 Task: Add filter "Urgent" in priority.
Action: Mouse moved to (829, 295)
Screenshot: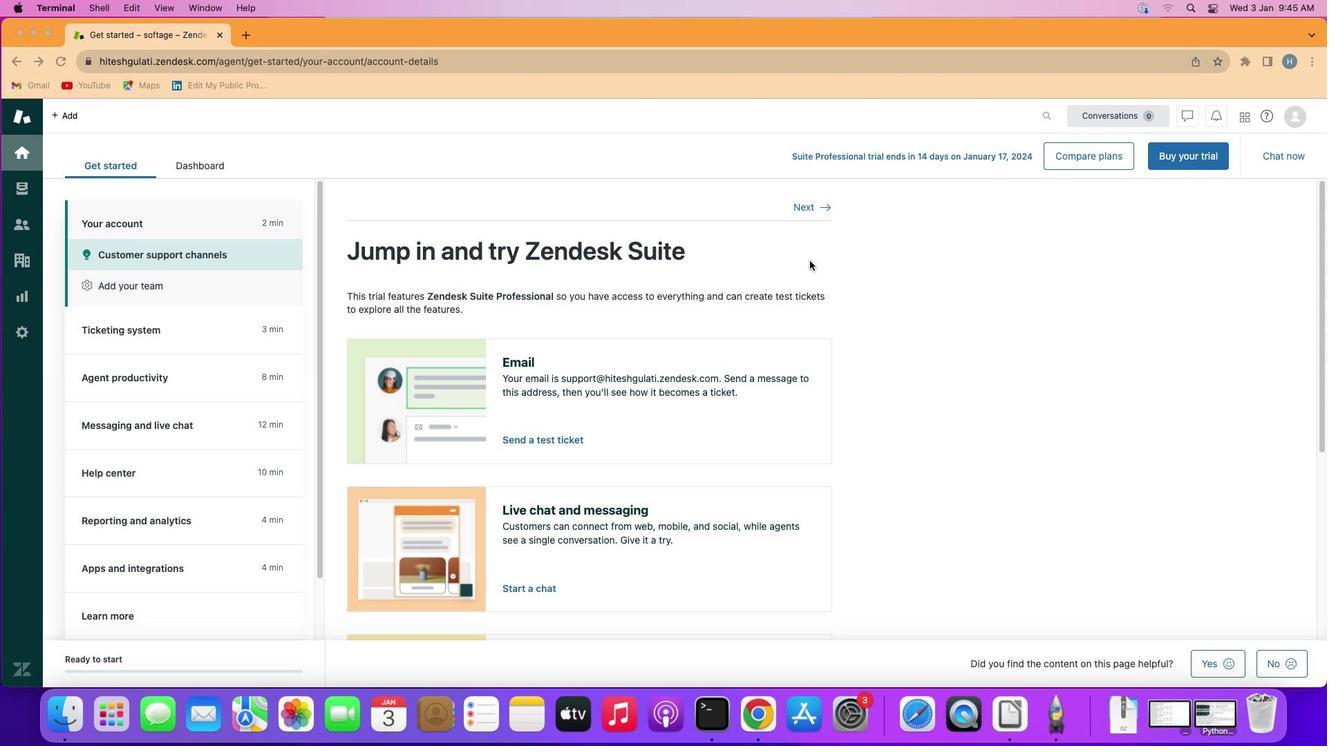 
Action: Mouse pressed left at (829, 295)
Screenshot: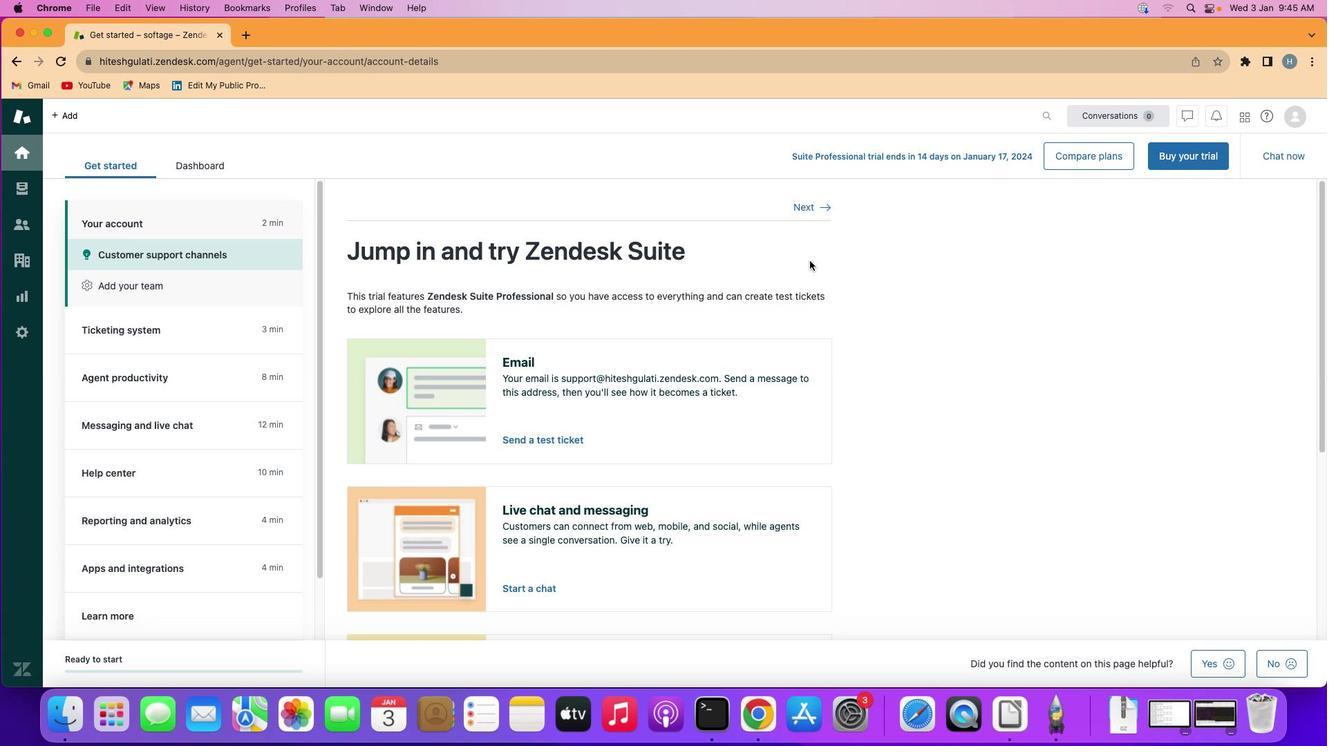 
Action: Mouse moved to (85, 231)
Screenshot: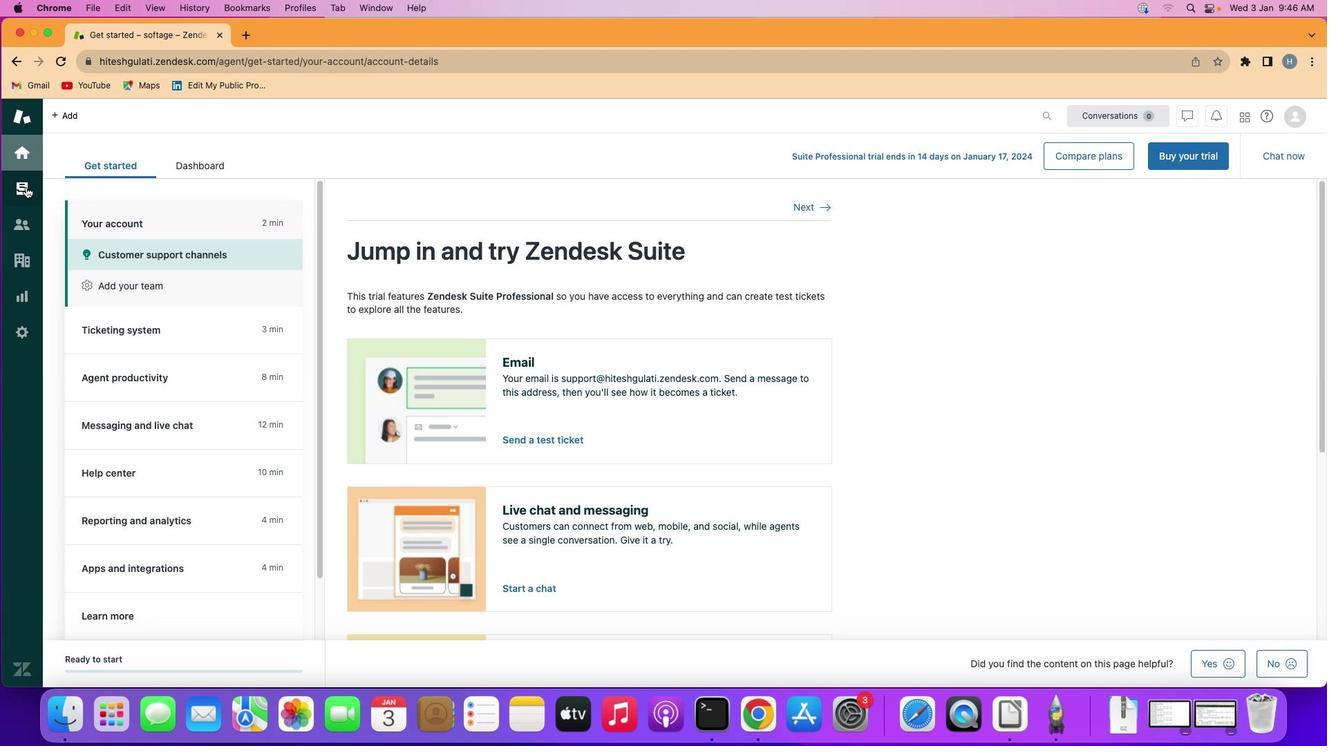 
Action: Mouse pressed left at (85, 231)
Screenshot: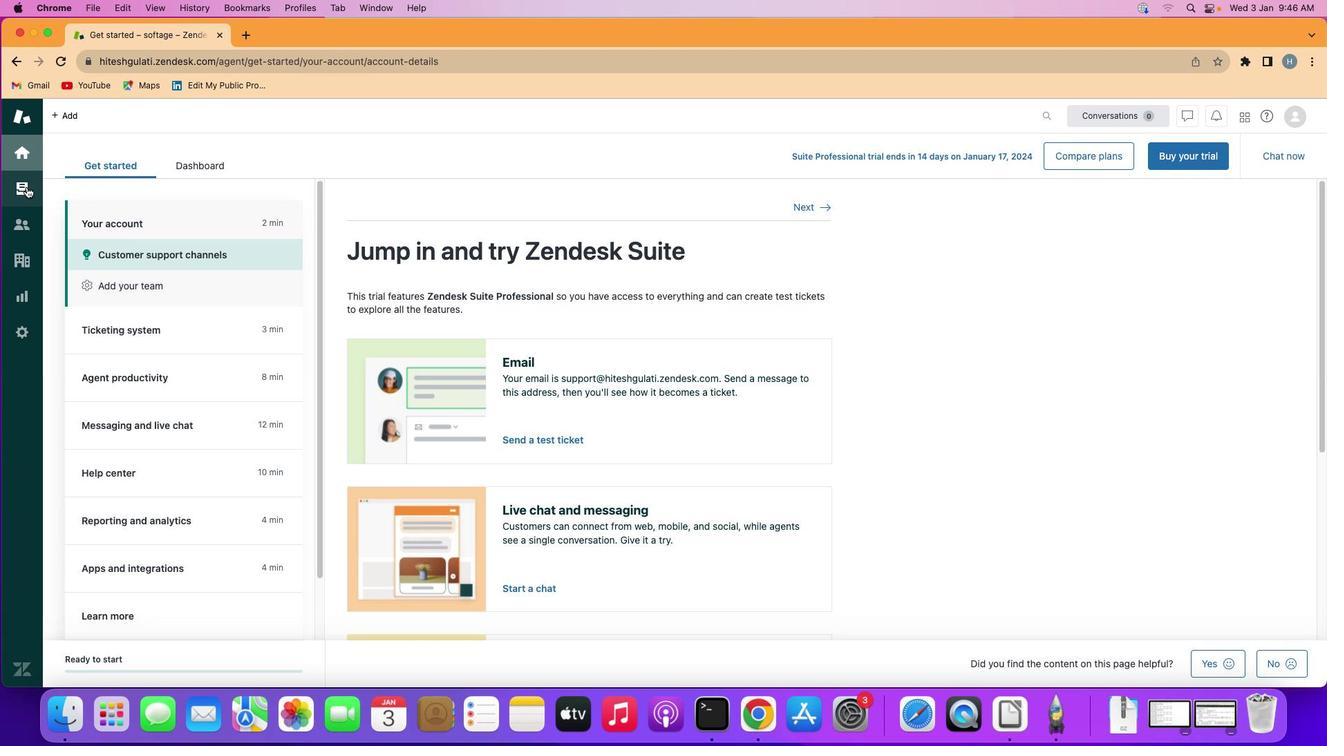 
Action: Mouse moved to (185, 320)
Screenshot: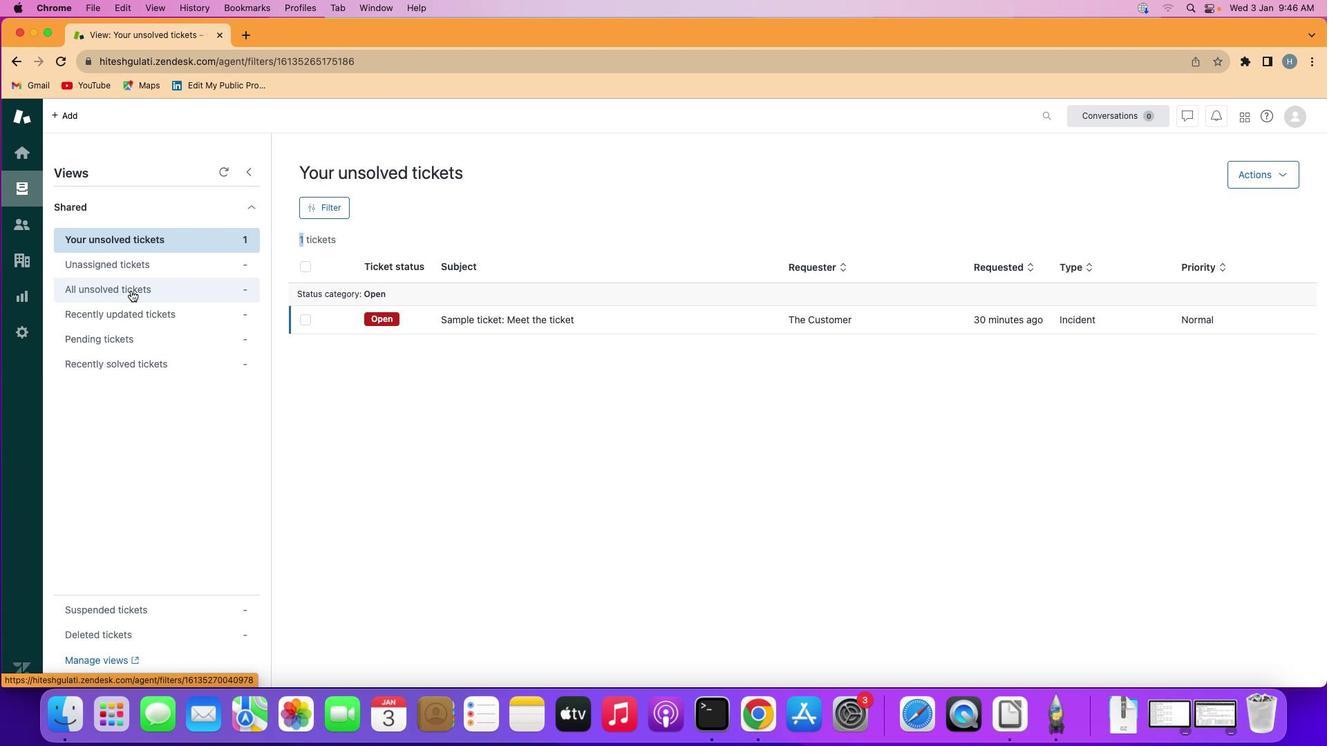 
Action: Mouse pressed left at (185, 320)
Screenshot: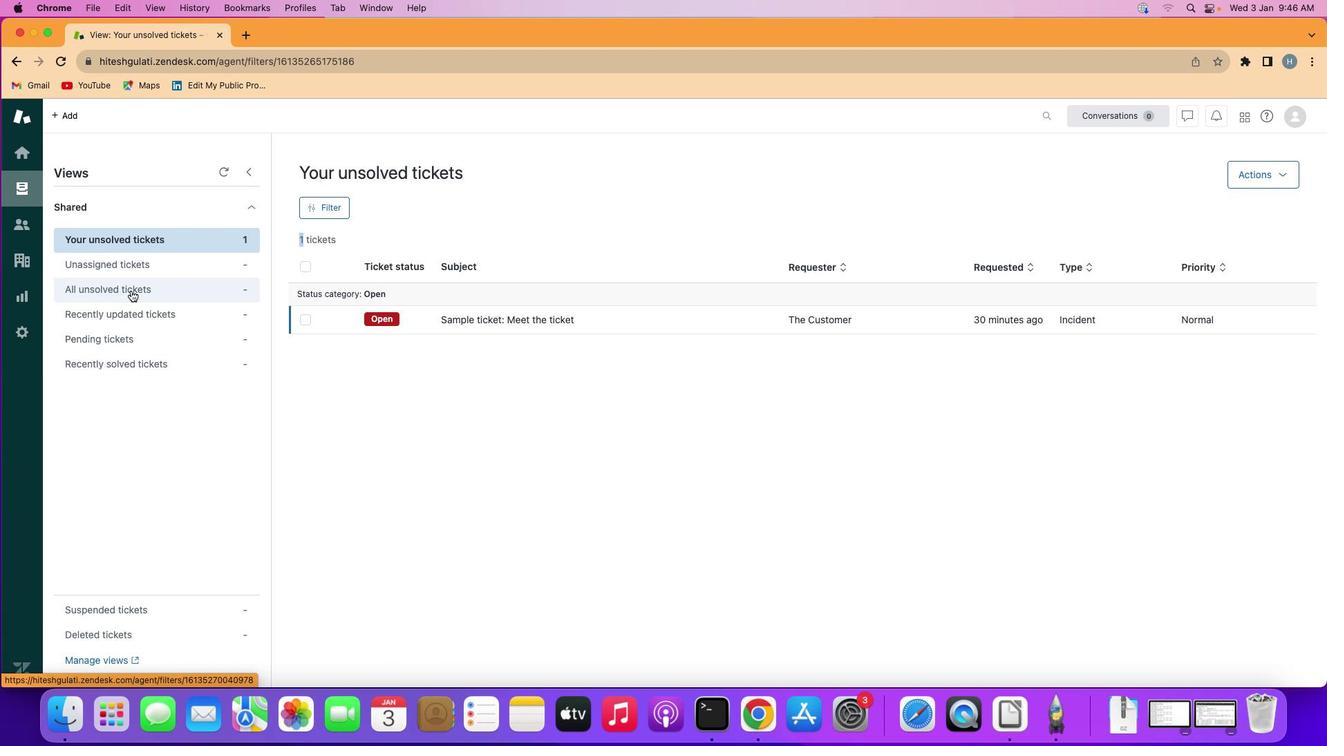 
Action: Mouse moved to (369, 250)
Screenshot: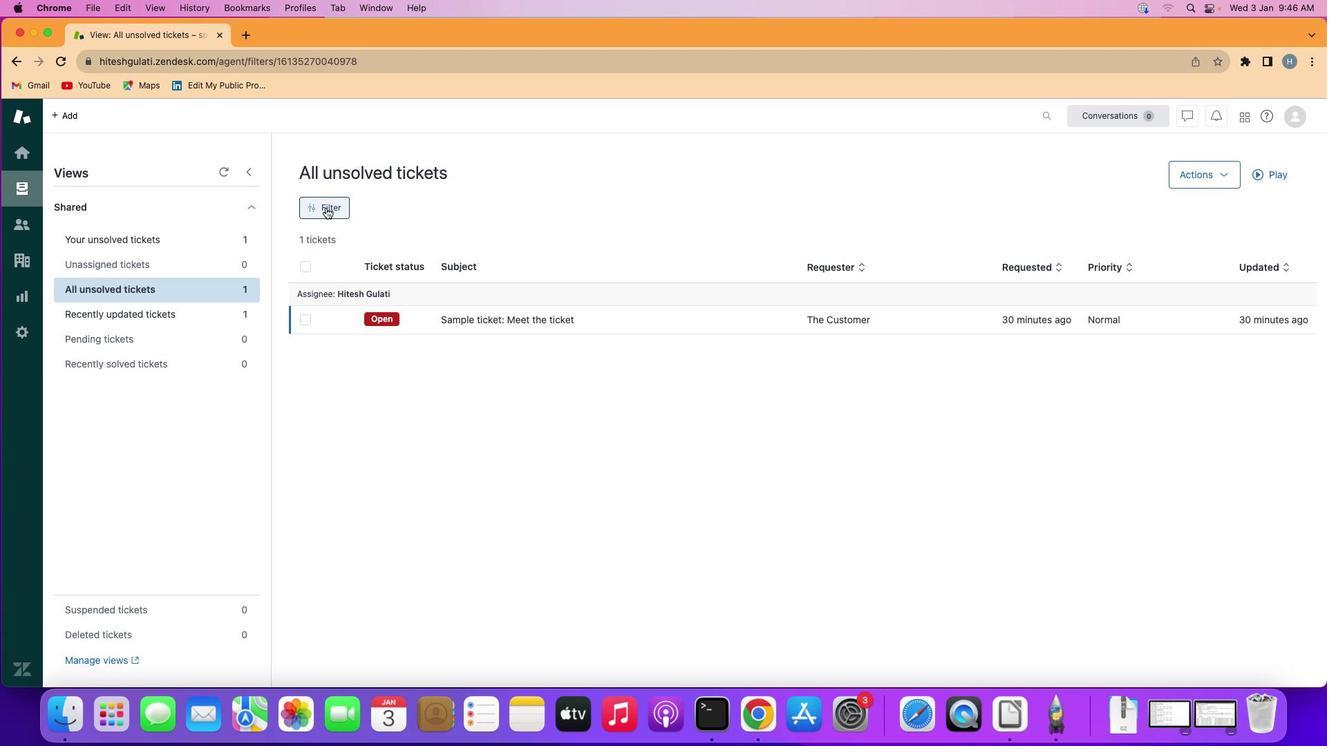 
Action: Mouse pressed left at (369, 250)
Screenshot: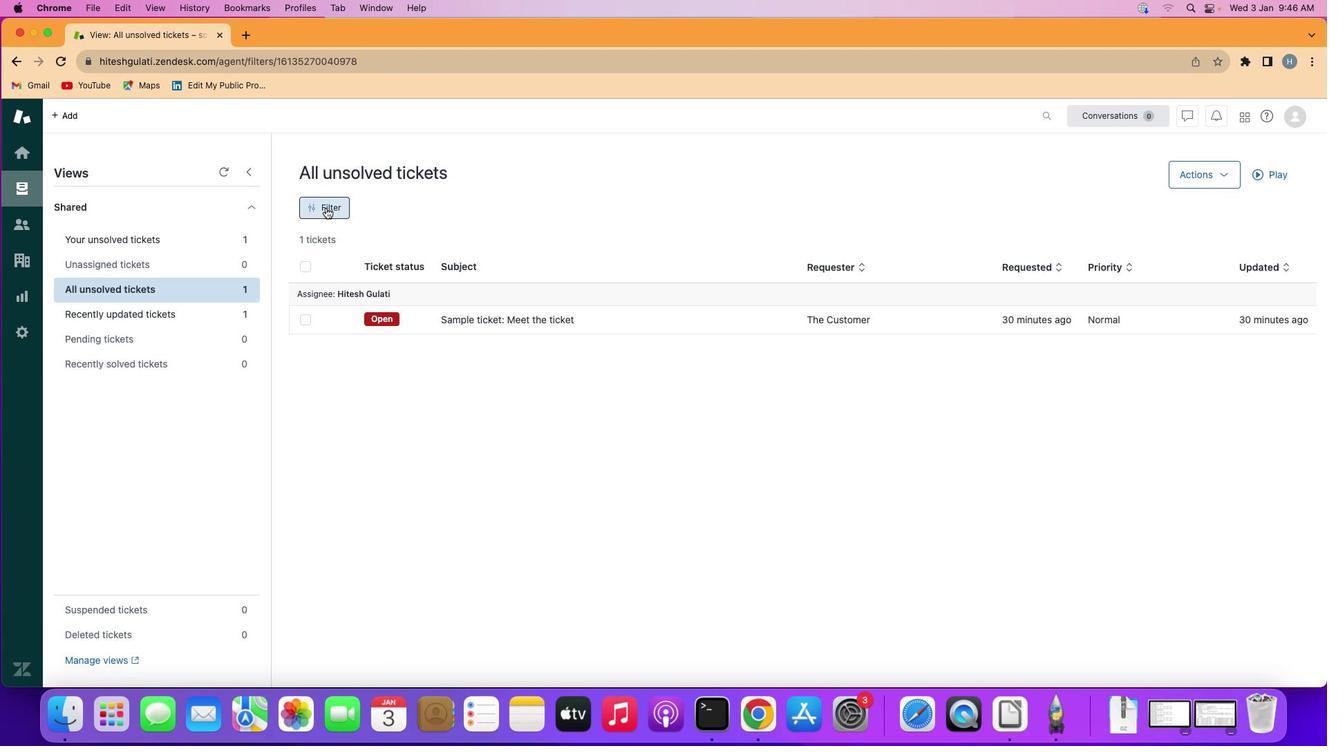 
Action: Mouse moved to (1124, 465)
Screenshot: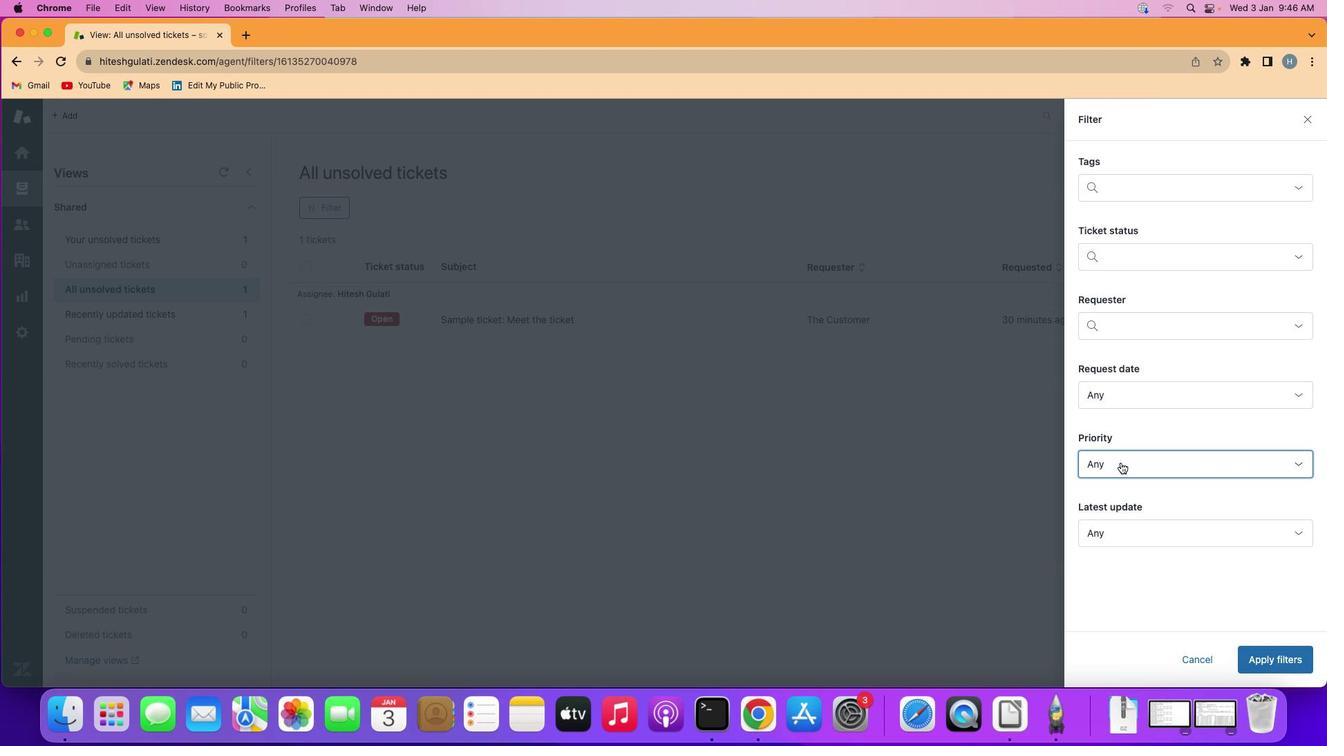 
Action: Mouse pressed left at (1124, 465)
Screenshot: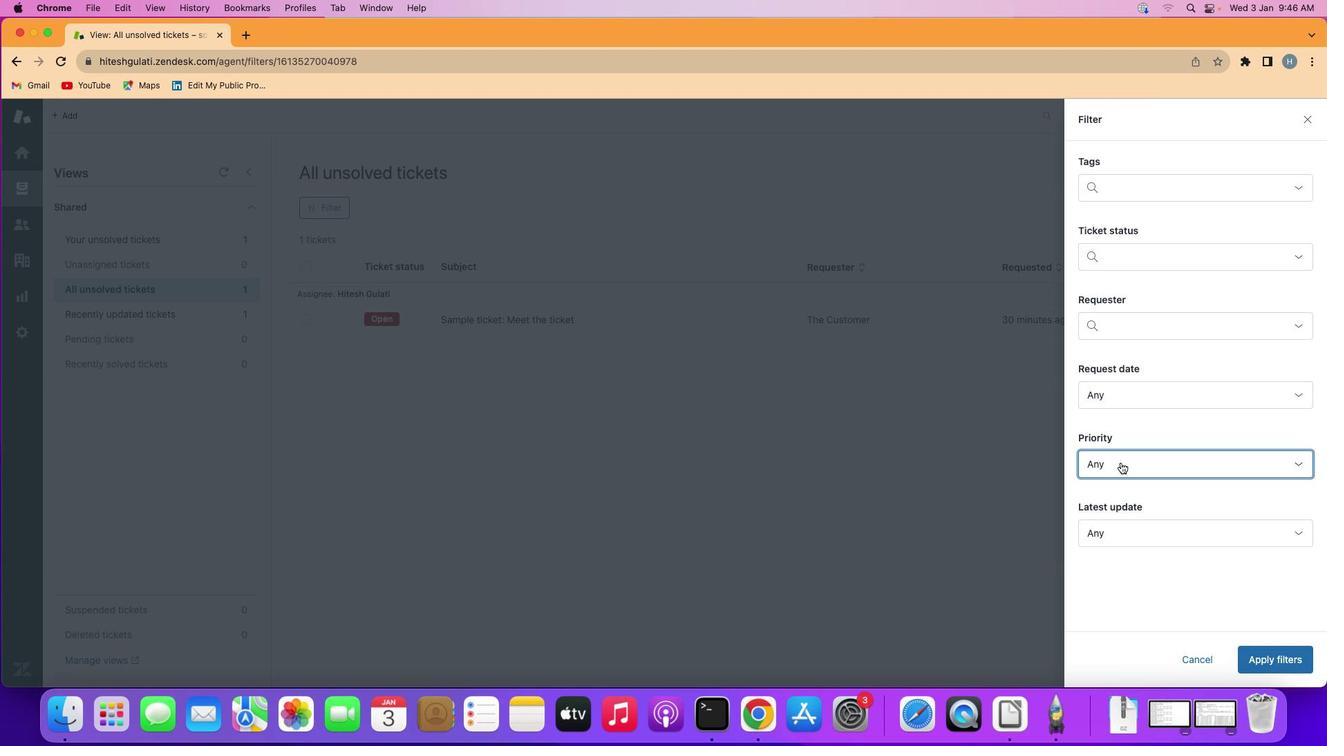 
Action: Mouse moved to (1131, 440)
Screenshot: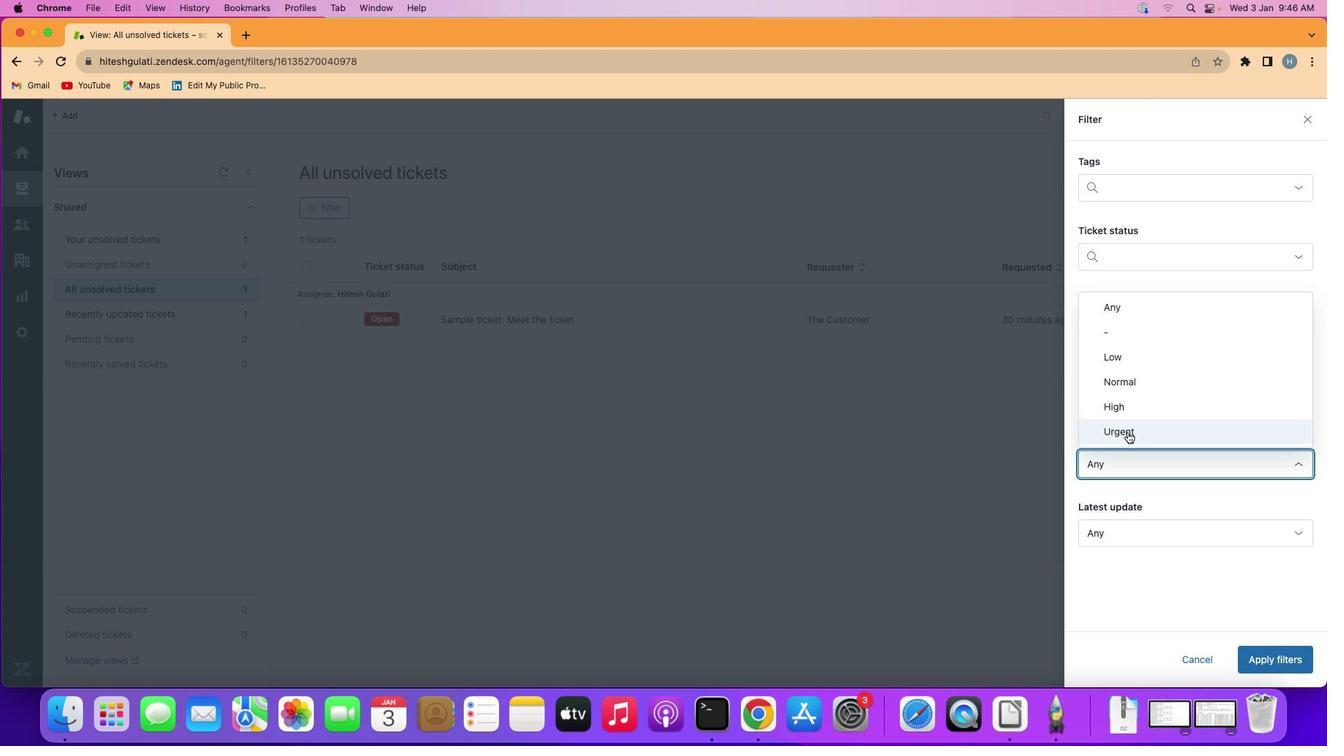 
Action: Mouse pressed left at (1131, 440)
Screenshot: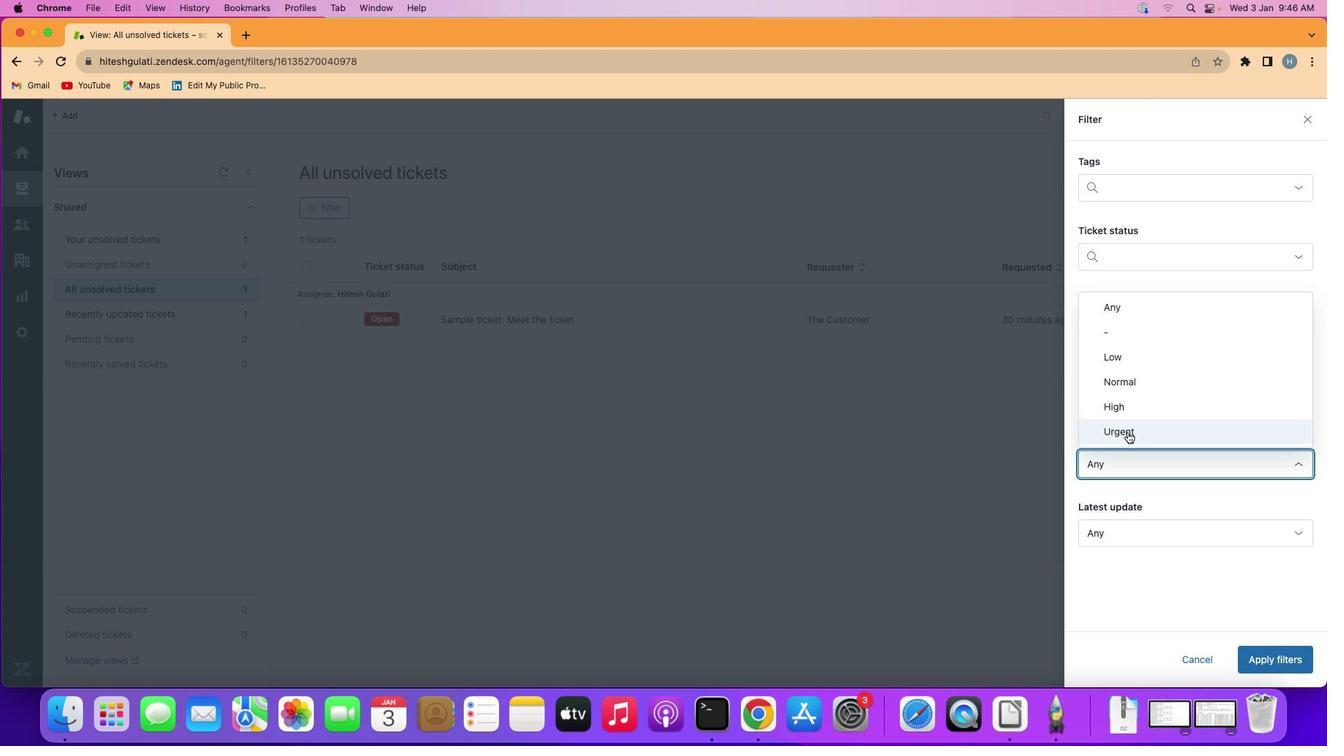 
Action: Mouse moved to (1267, 635)
Screenshot: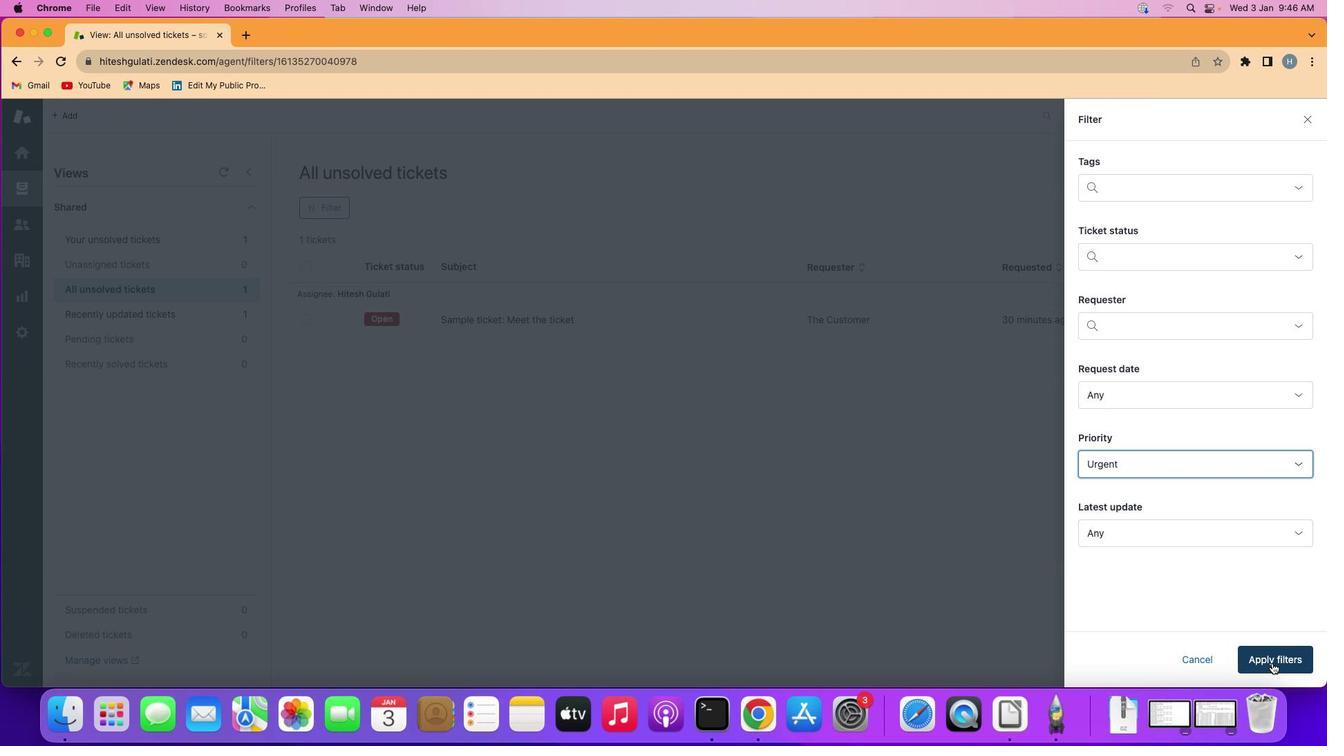 
Action: Mouse pressed left at (1267, 635)
Screenshot: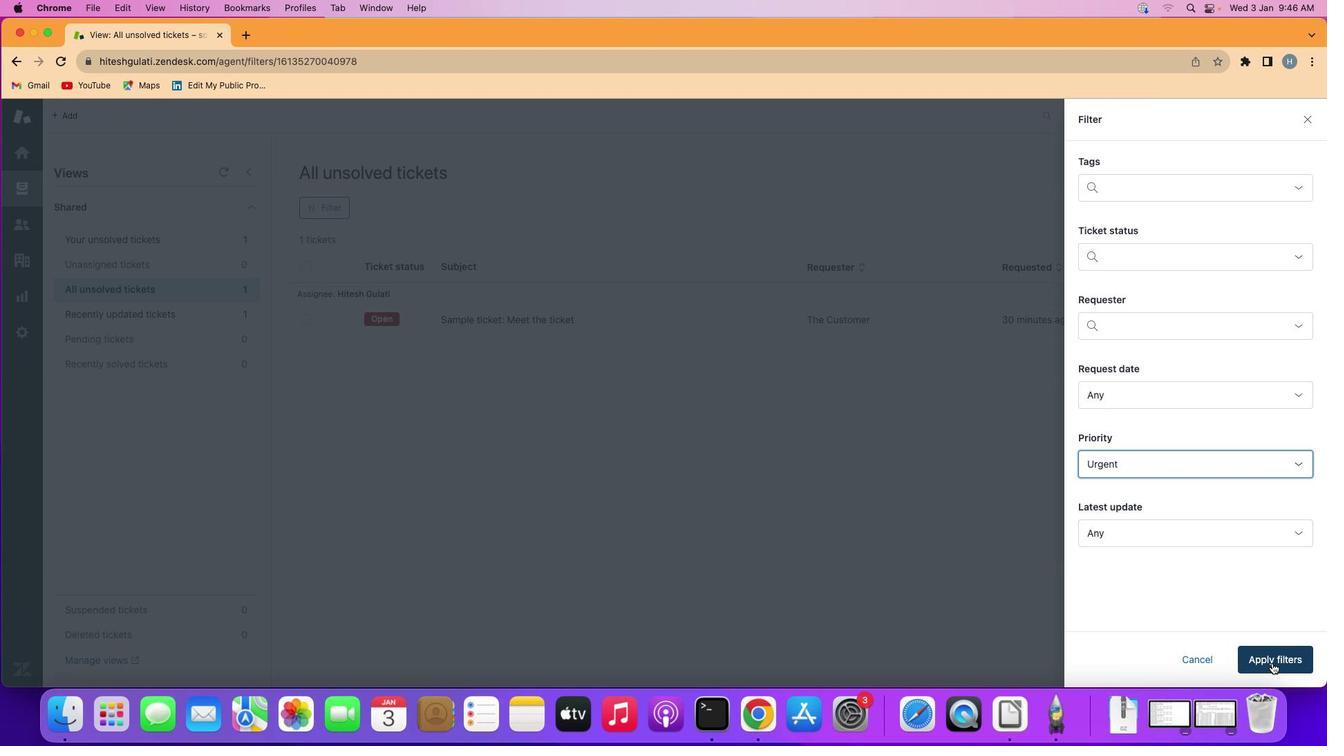 
Action: Mouse moved to (626, 449)
Screenshot: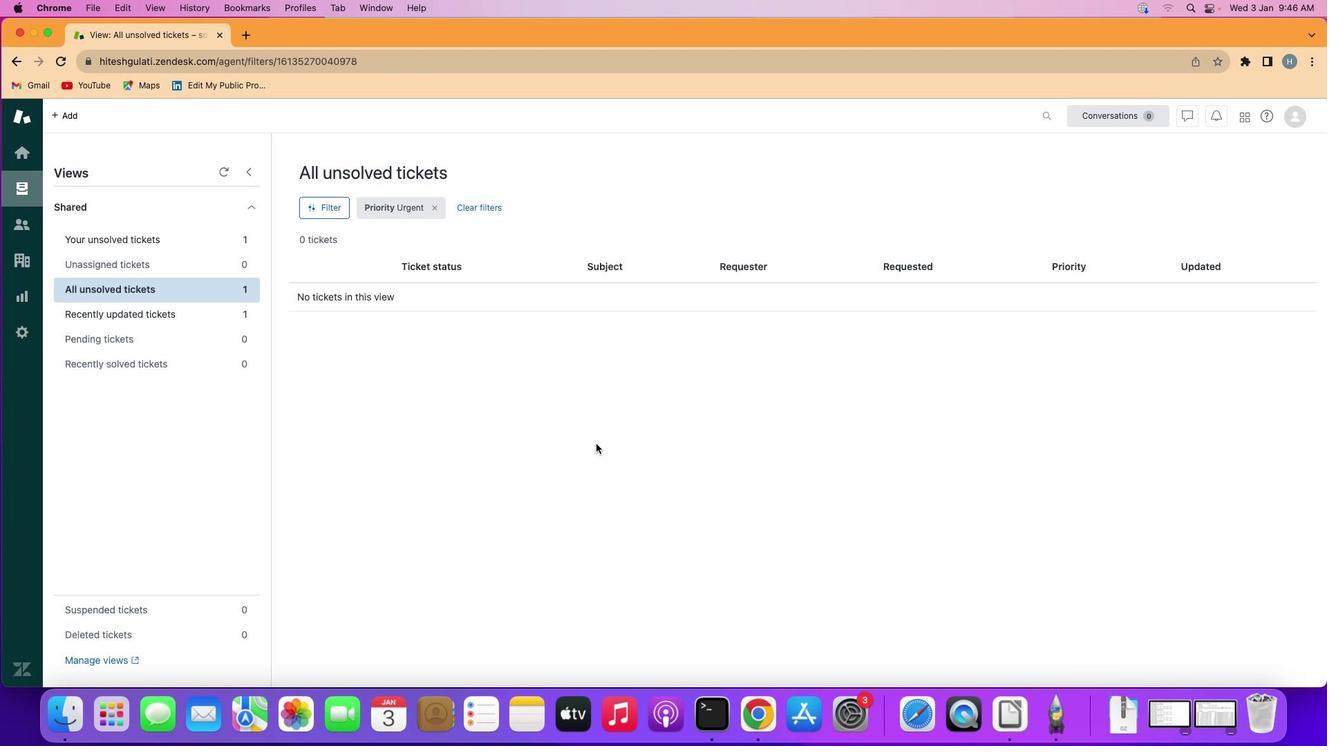 
